 Task: Check the sale-to-list ratio of golf in the last 5 years.
Action: Mouse moved to (1076, 290)
Screenshot: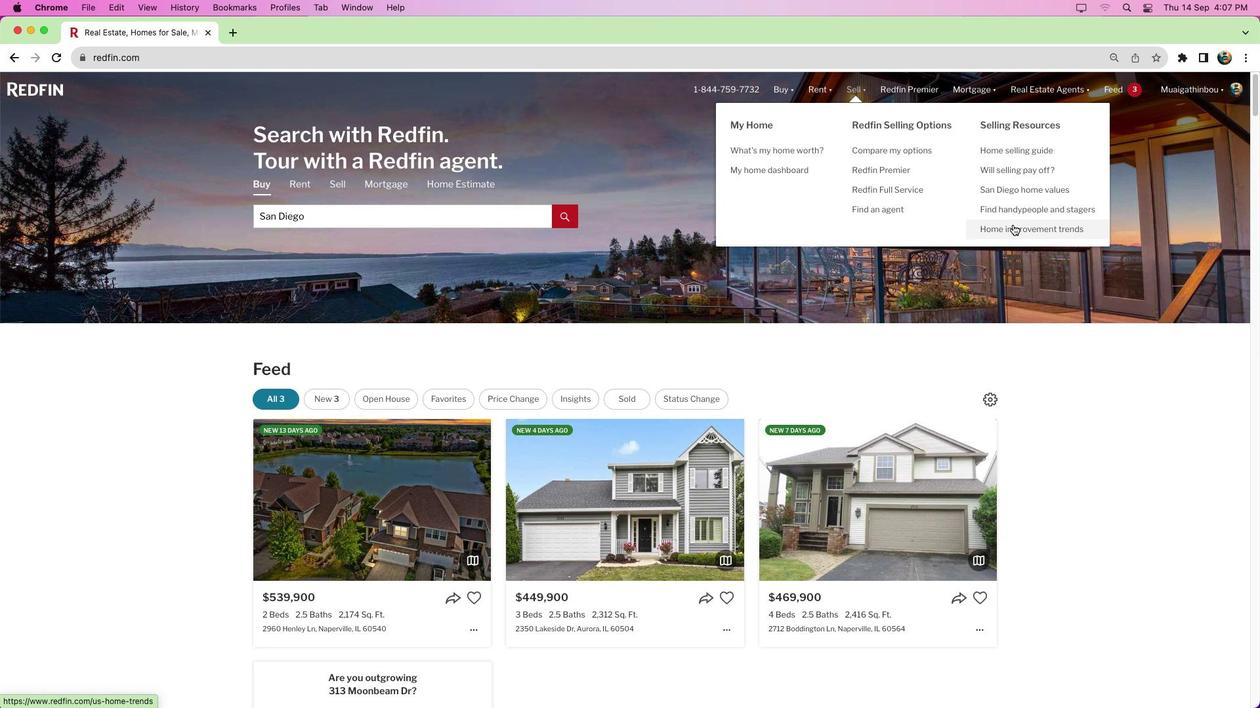 
Action: Mouse pressed left at (1076, 290)
Screenshot: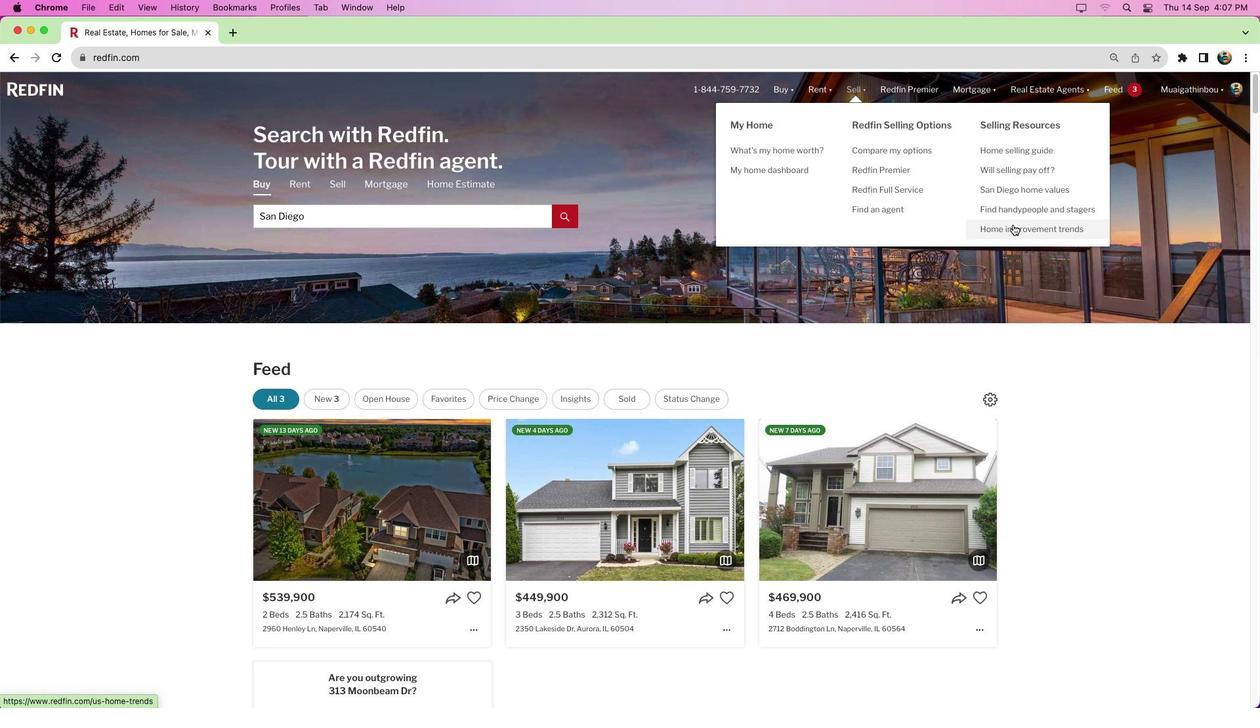 
Action: Mouse moved to (802, 348)
Screenshot: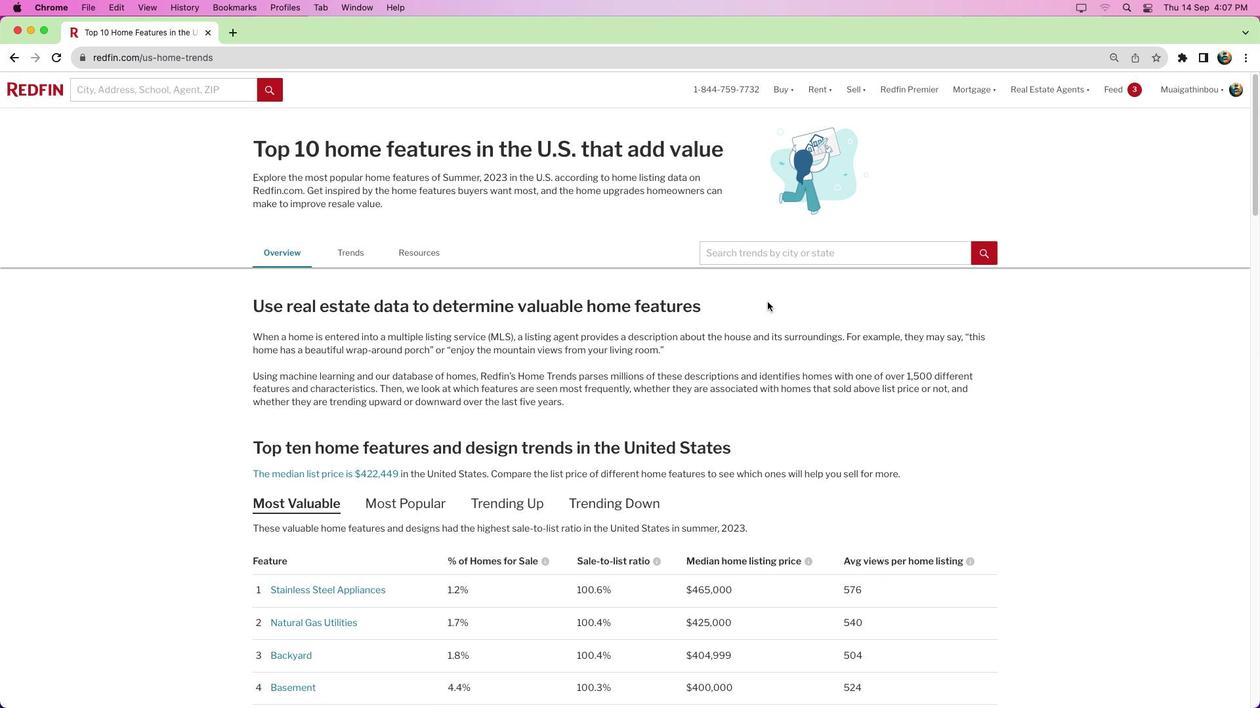 
Action: Mouse scrolled (802, 348) with delta (-53, 122)
Screenshot: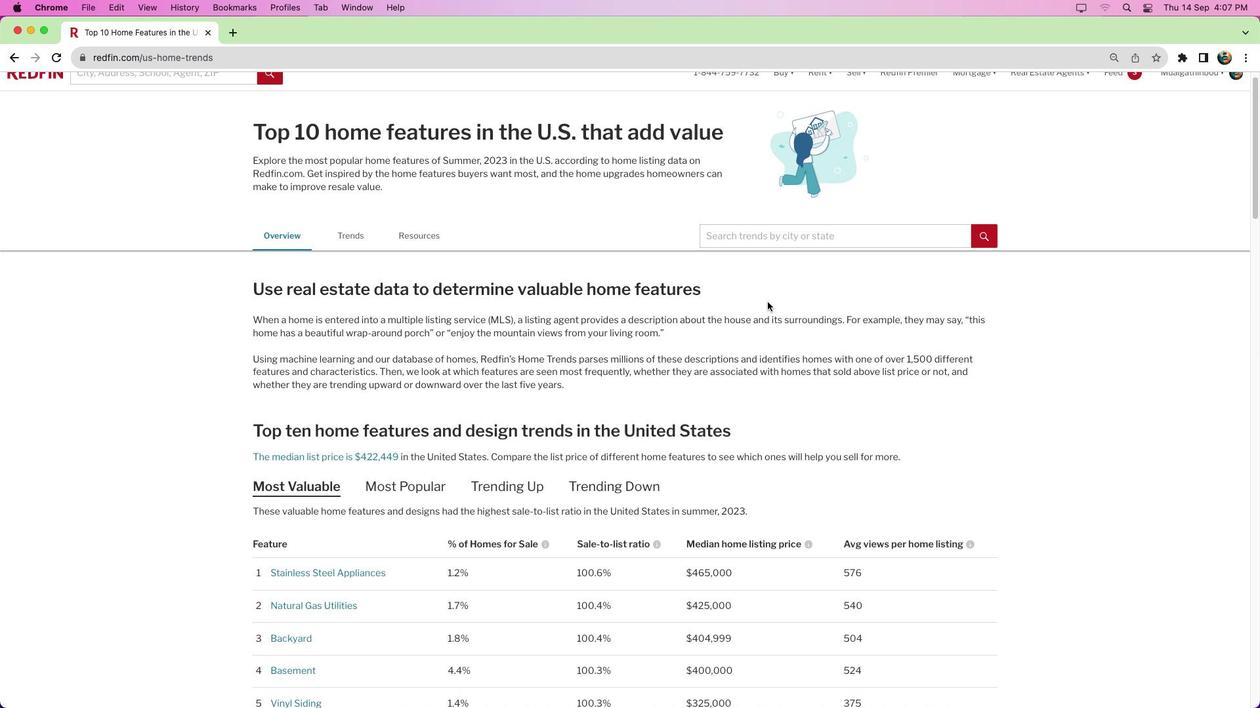 
Action: Mouse scrolled (802, 348) with delta (-53, 122)
Screenshot: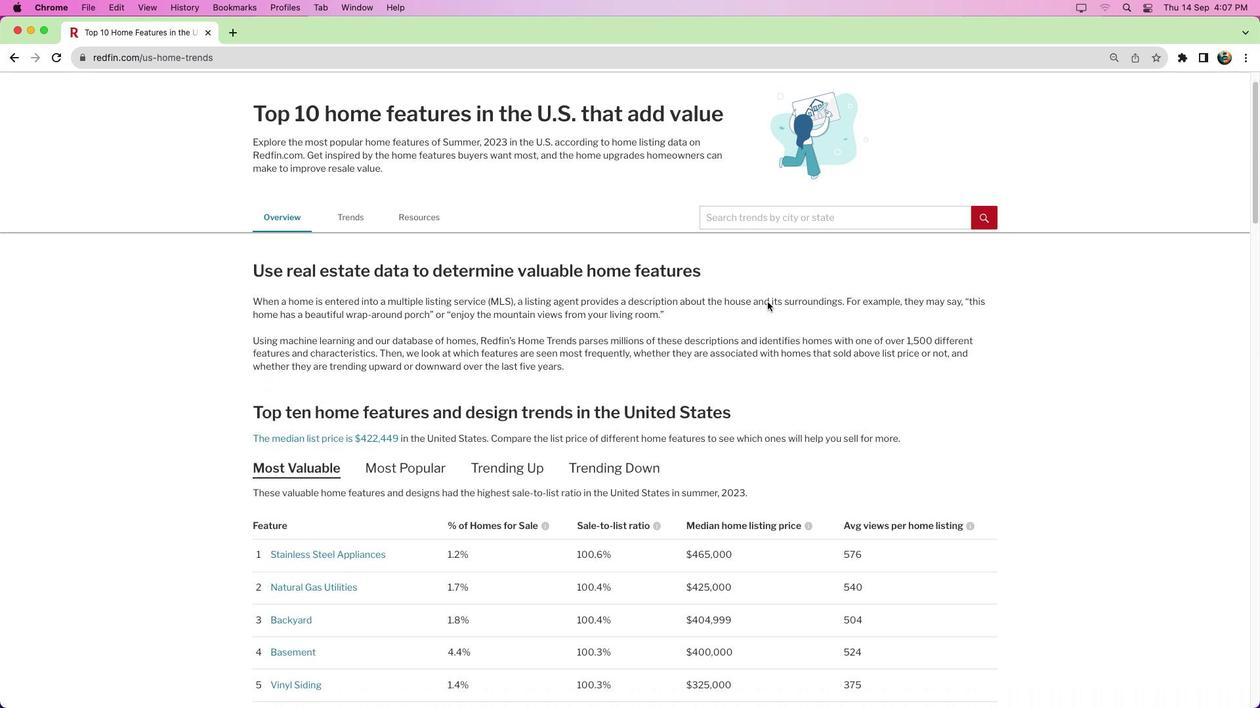 
Action: Mouse moved to (803, 347)
Screenshot: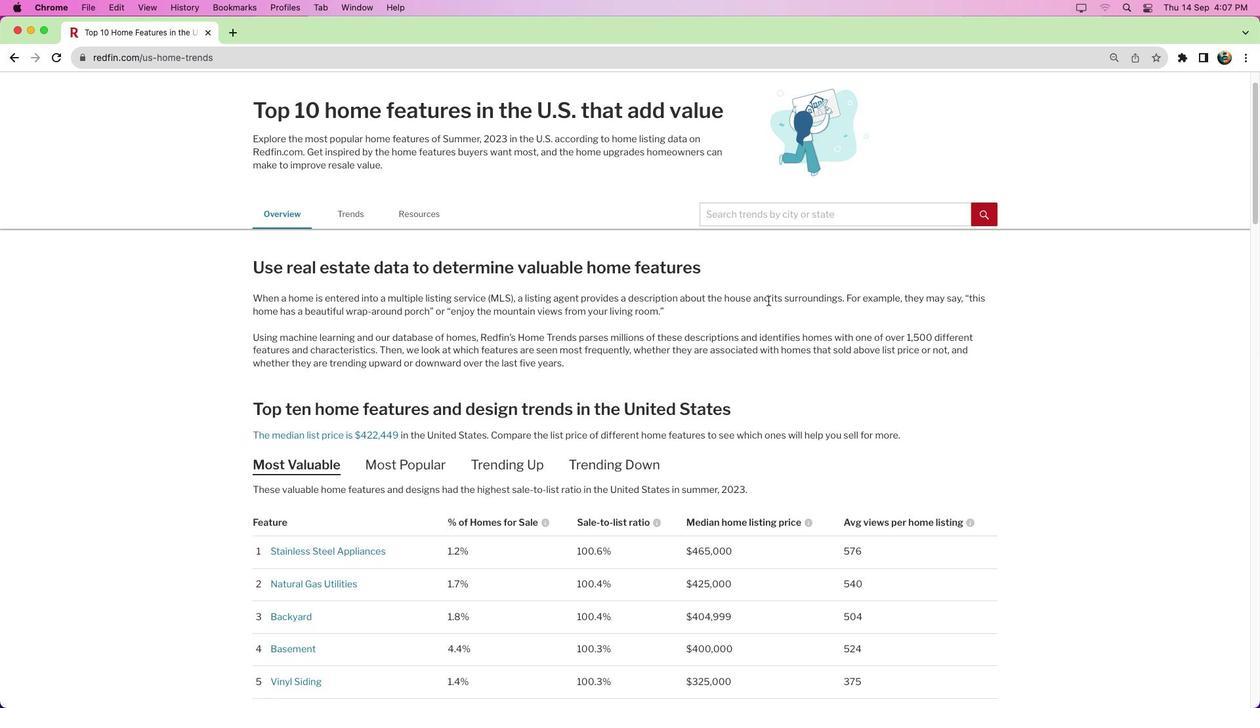 
Action: Mouse scrolled (803, 347) with delta (-53, 122)
Screenshot: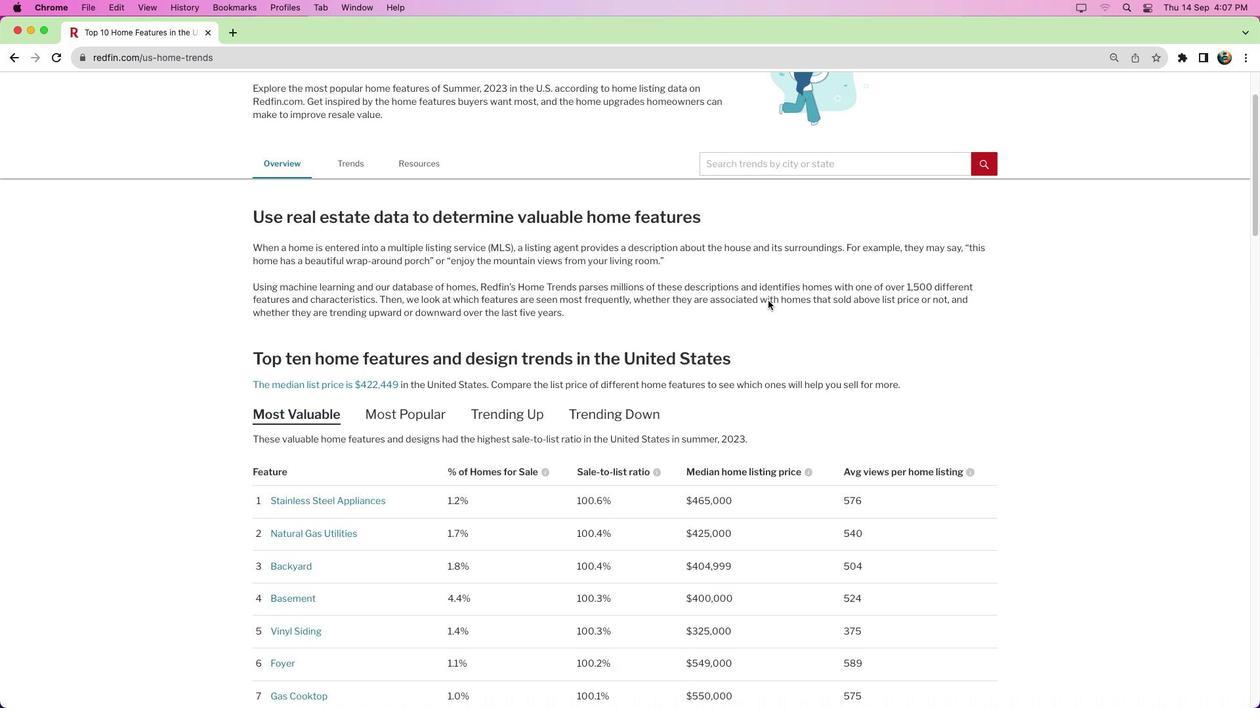 
Action: Mouse scrolled (803, 347) with delta (-53, 122)
Screenshot: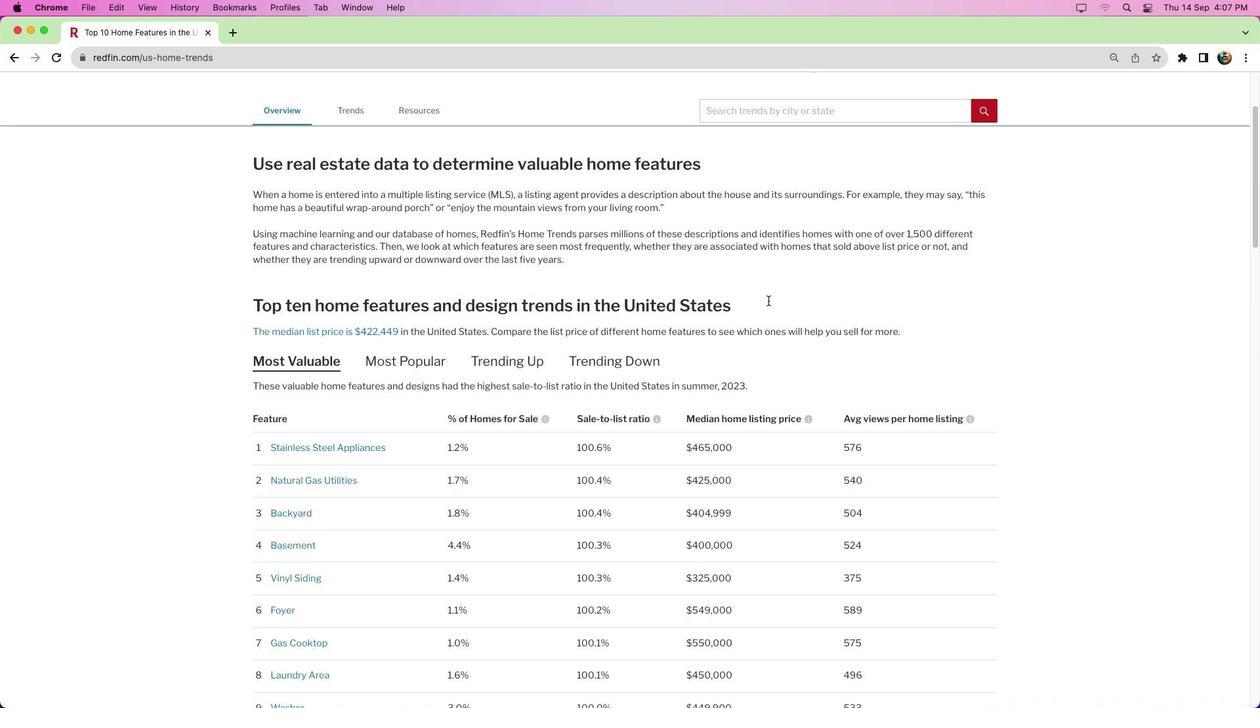 
Action: Mouse scrolled (803, 347) with delta (-53, 120)
Screenshot: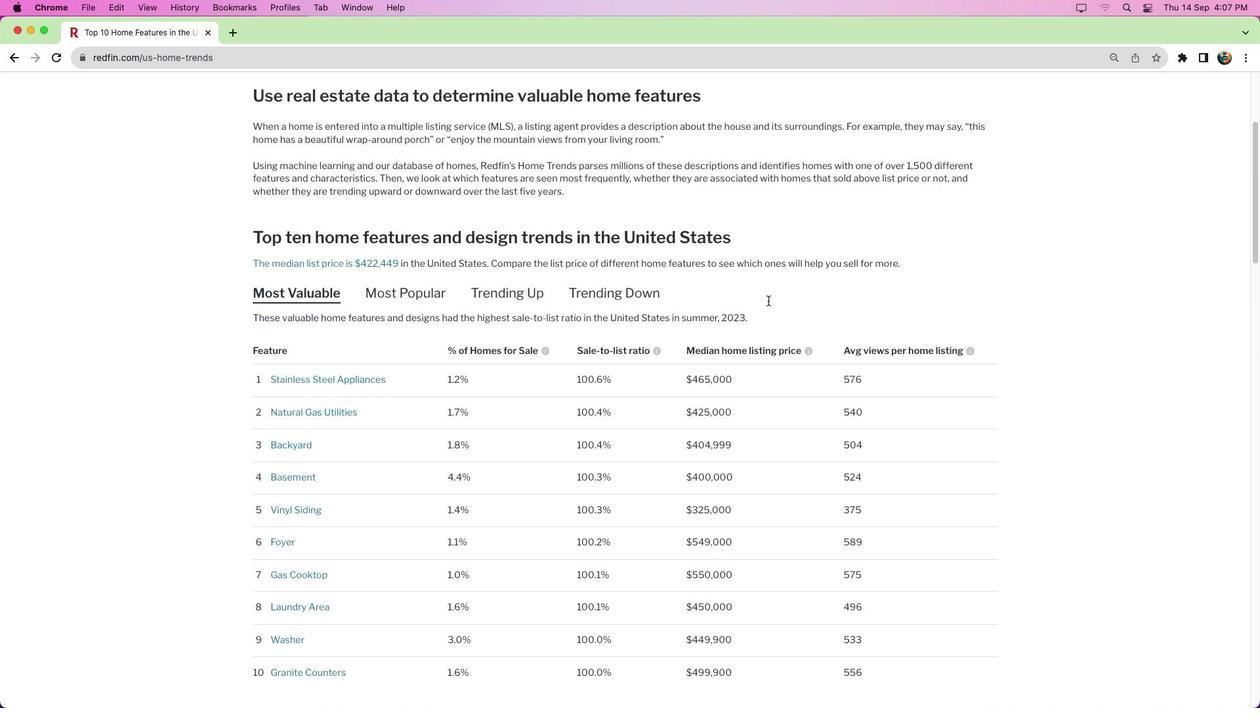 
Action: Mouse scrolled (803, 347) with delta (-53, 122)
Screenshot: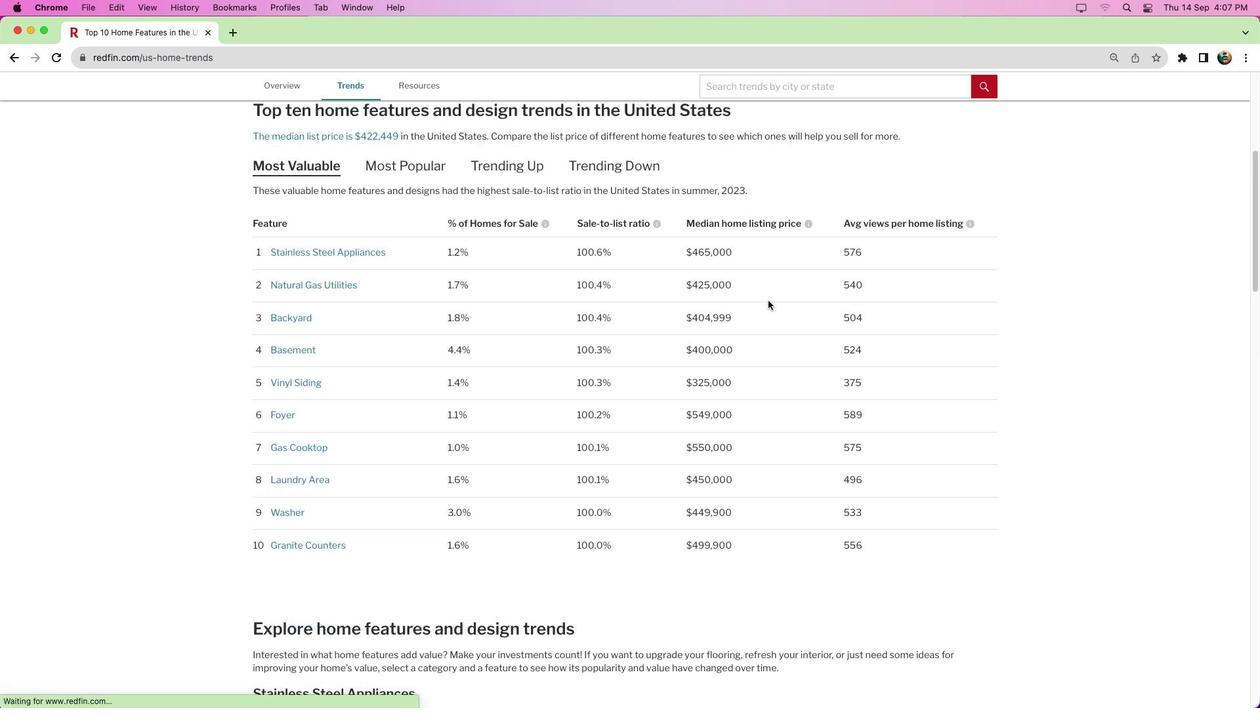 
Action: Mouse scrolled (803, 347) with delta (-53, 122)
Screenshot: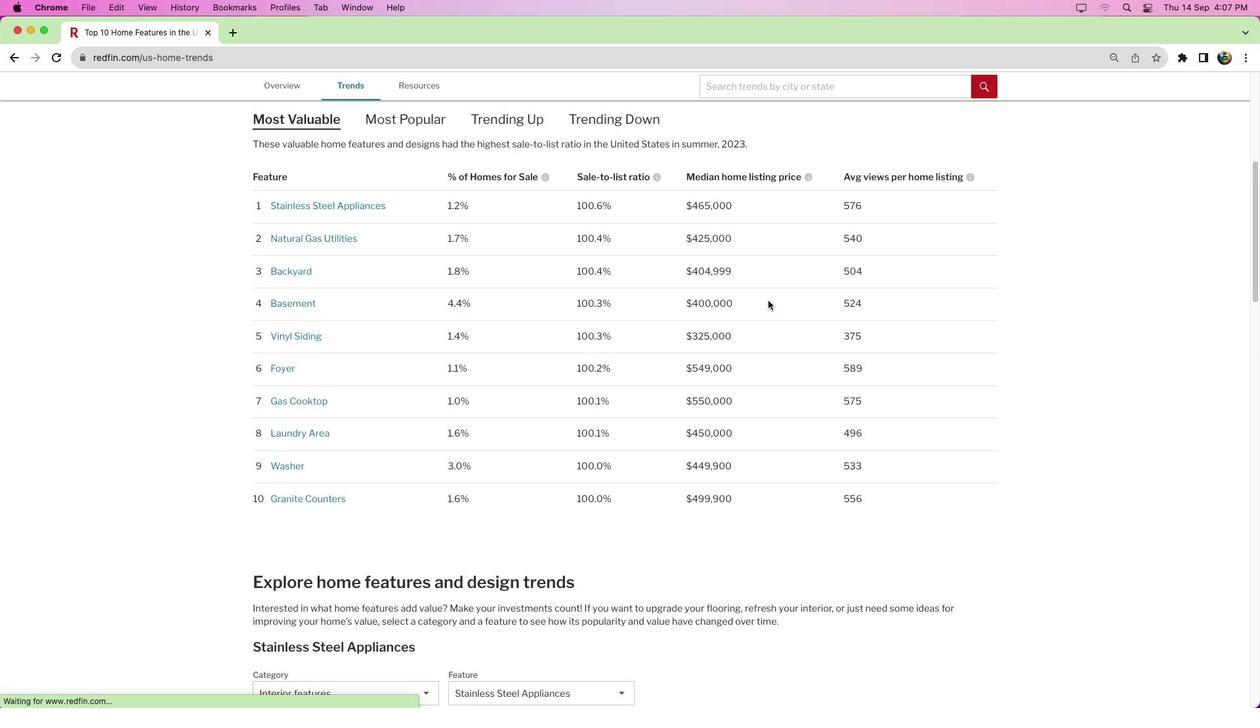 
Action: Mouse scrolled (803, 347) with delta (-53, 118)
Screenshot: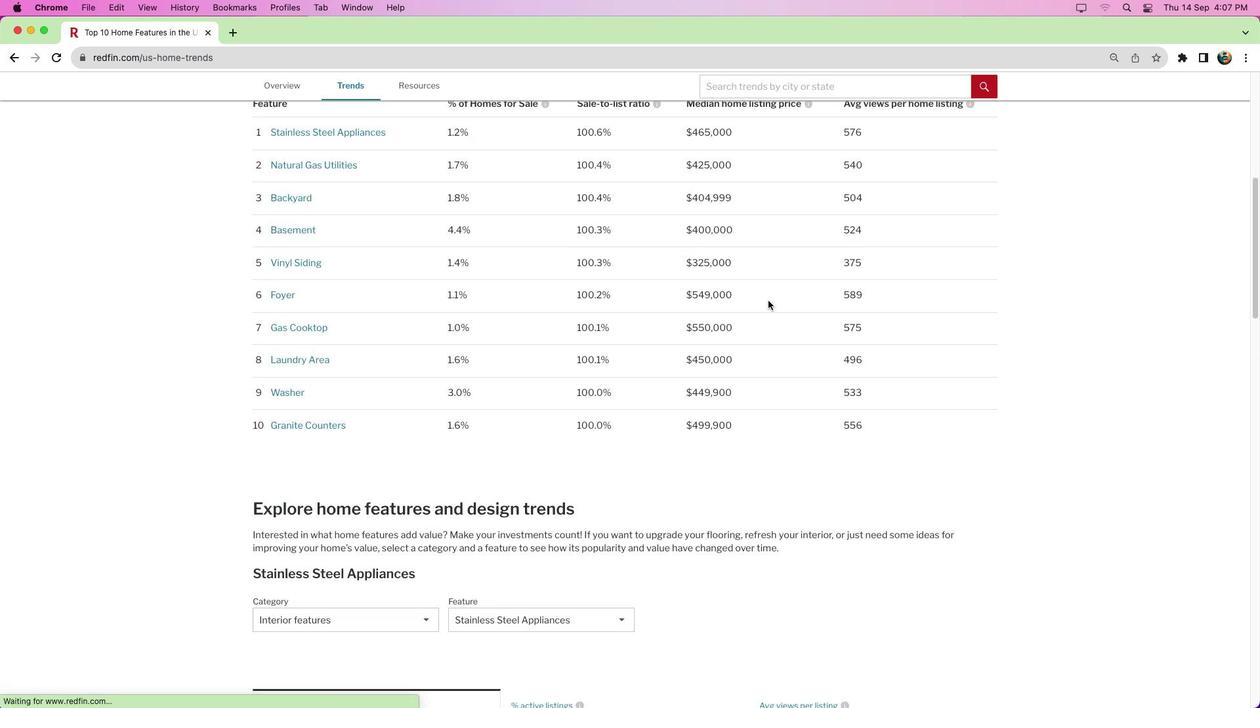 
Action: Mouse moved to (802, 347)
Screenshot: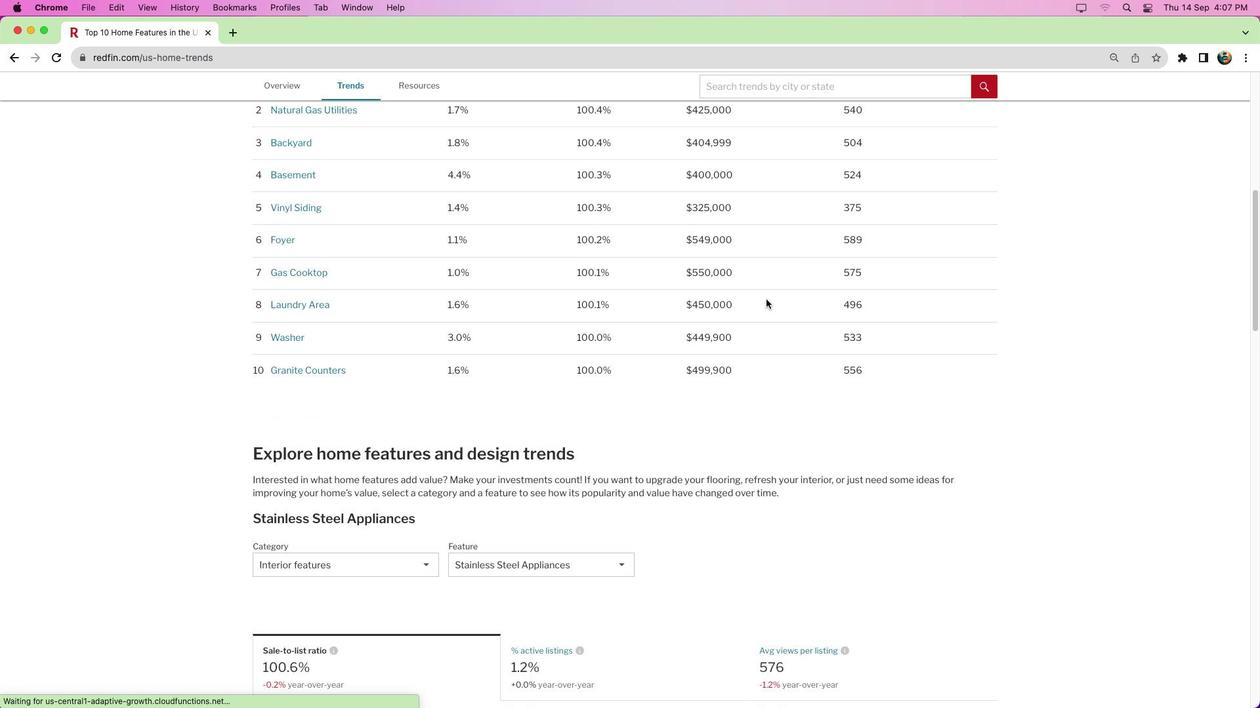 
Action: Mouse scrolled (802, 347) with delta (-53, 122)
Screenshot: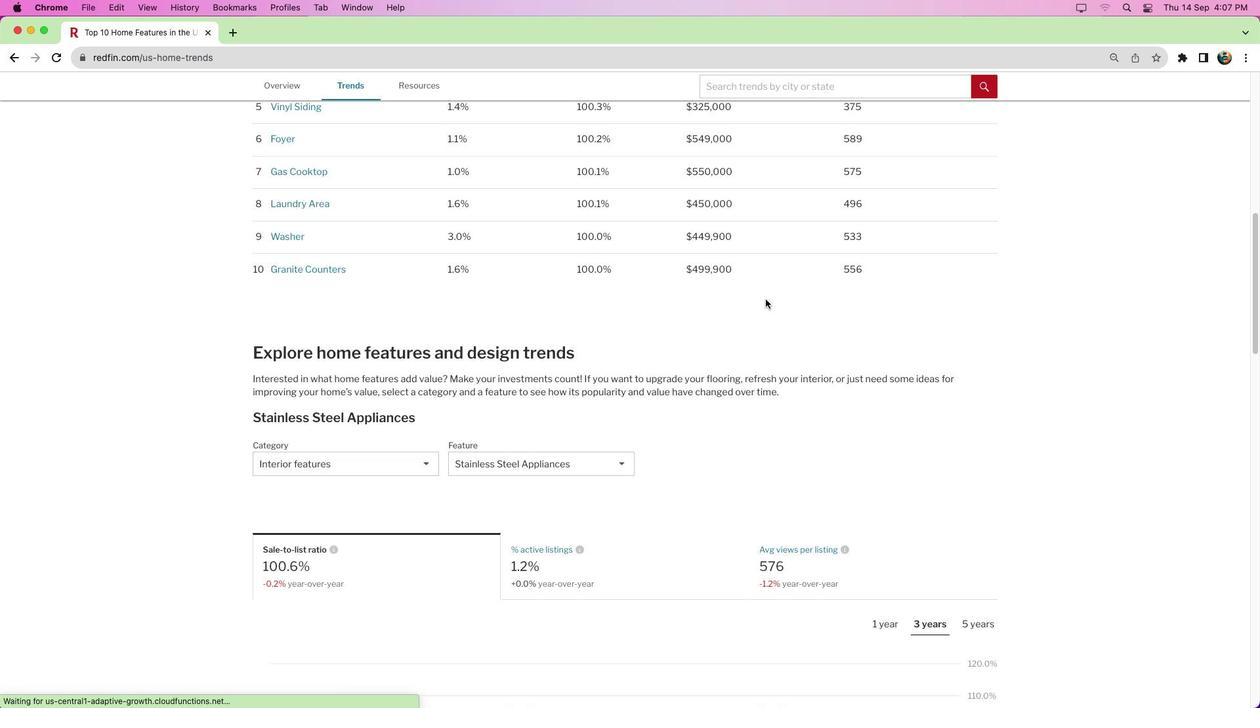 
Action: Mouse scrolled (802, 347) with delta (-53, 122)
Screenshot: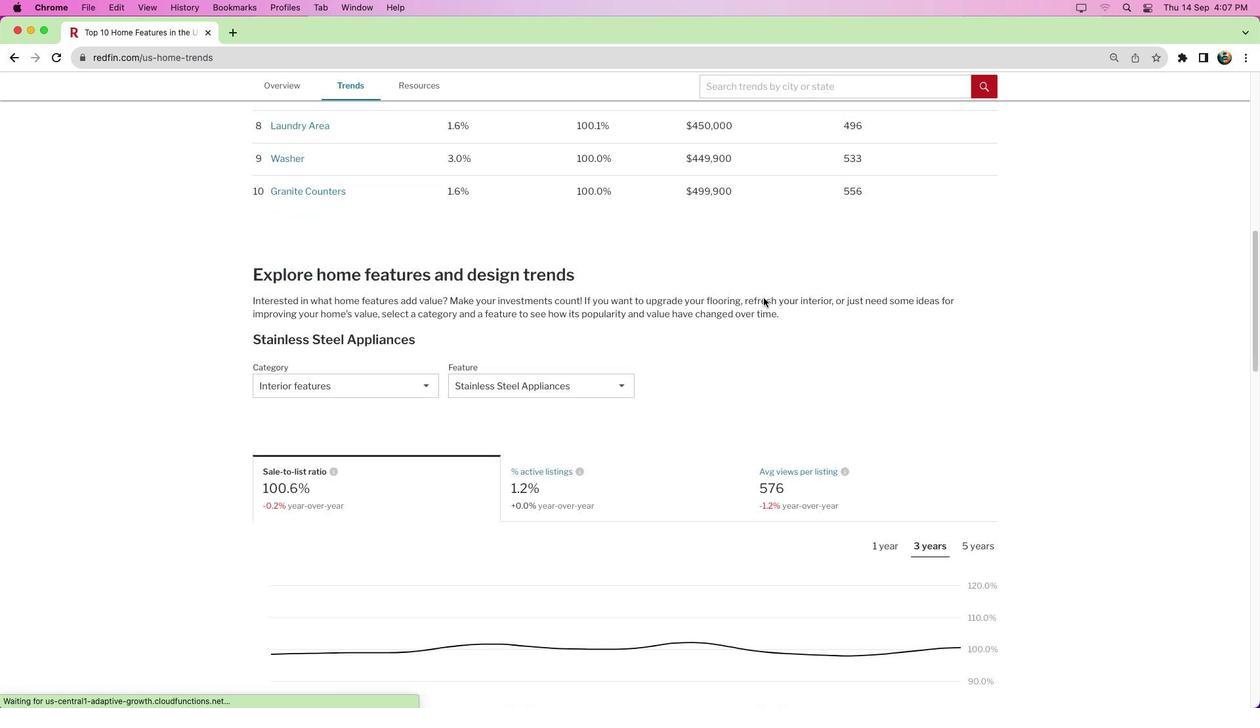 
Action: Mouse moved to (802, 347)
Screenshot: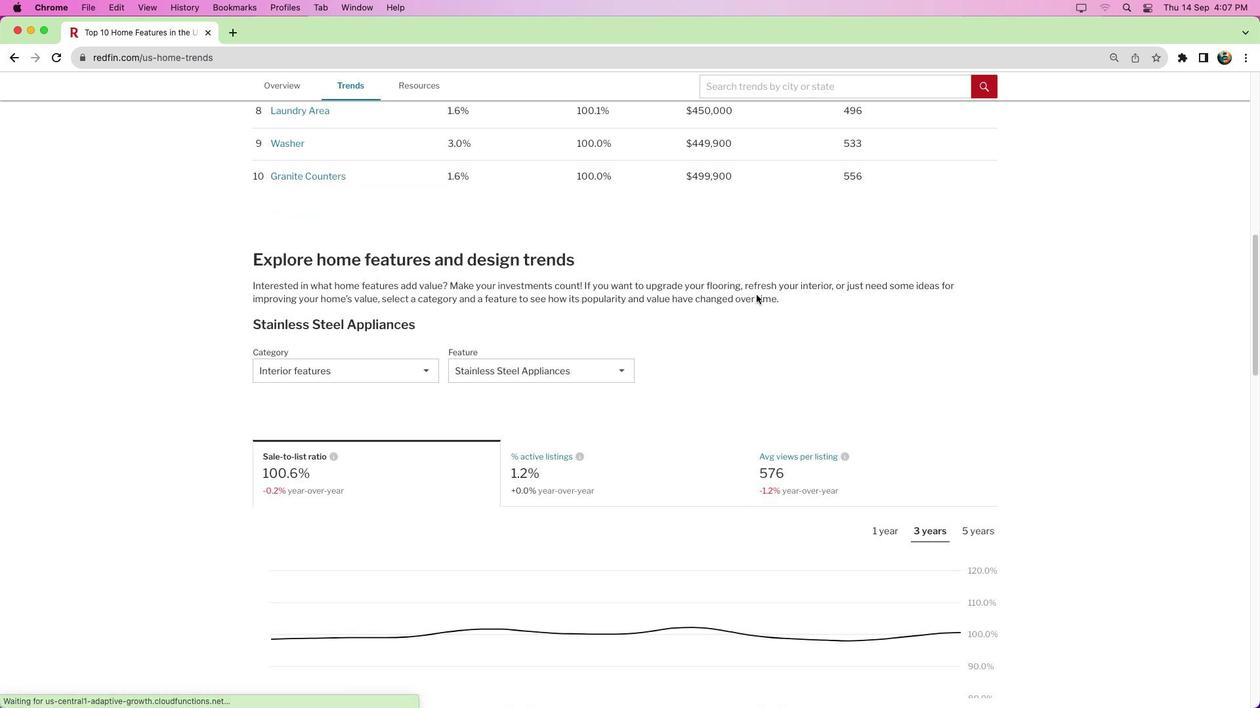 
Action: Mouse scrolled (802, 347) with delta (-53, 118)
Screenshot: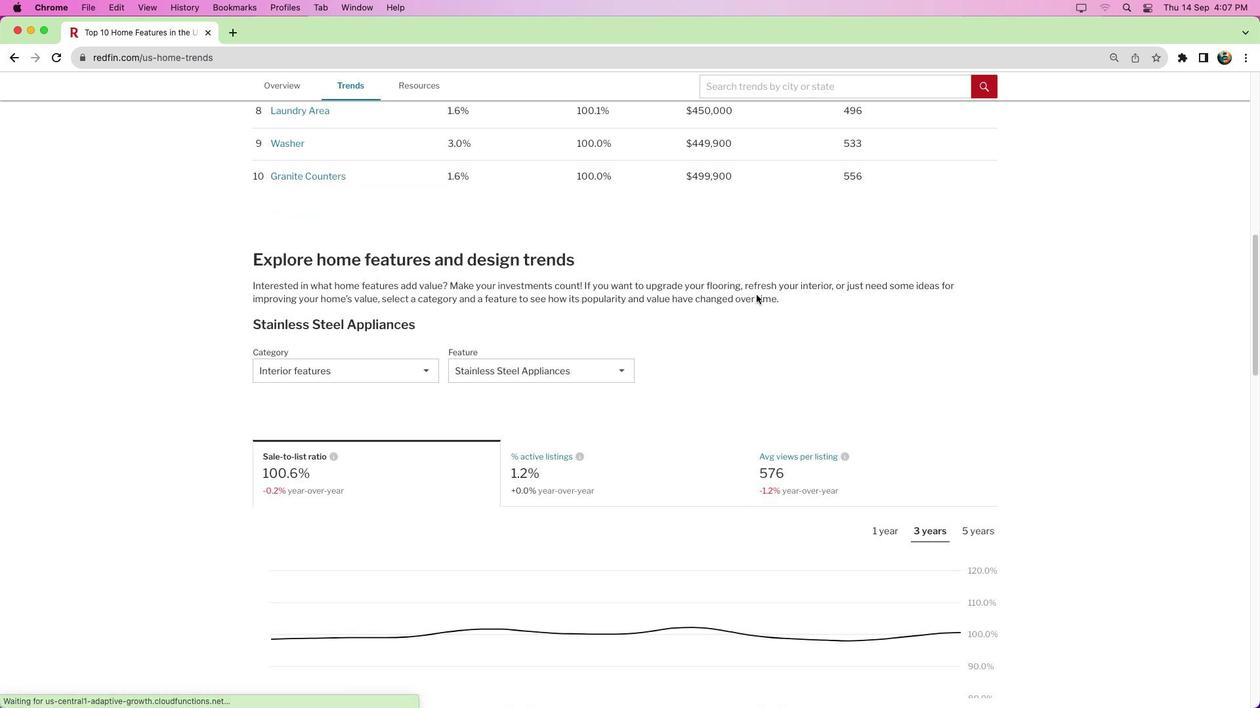 
Action: Mouse moved to (392, 398)
Screenshot: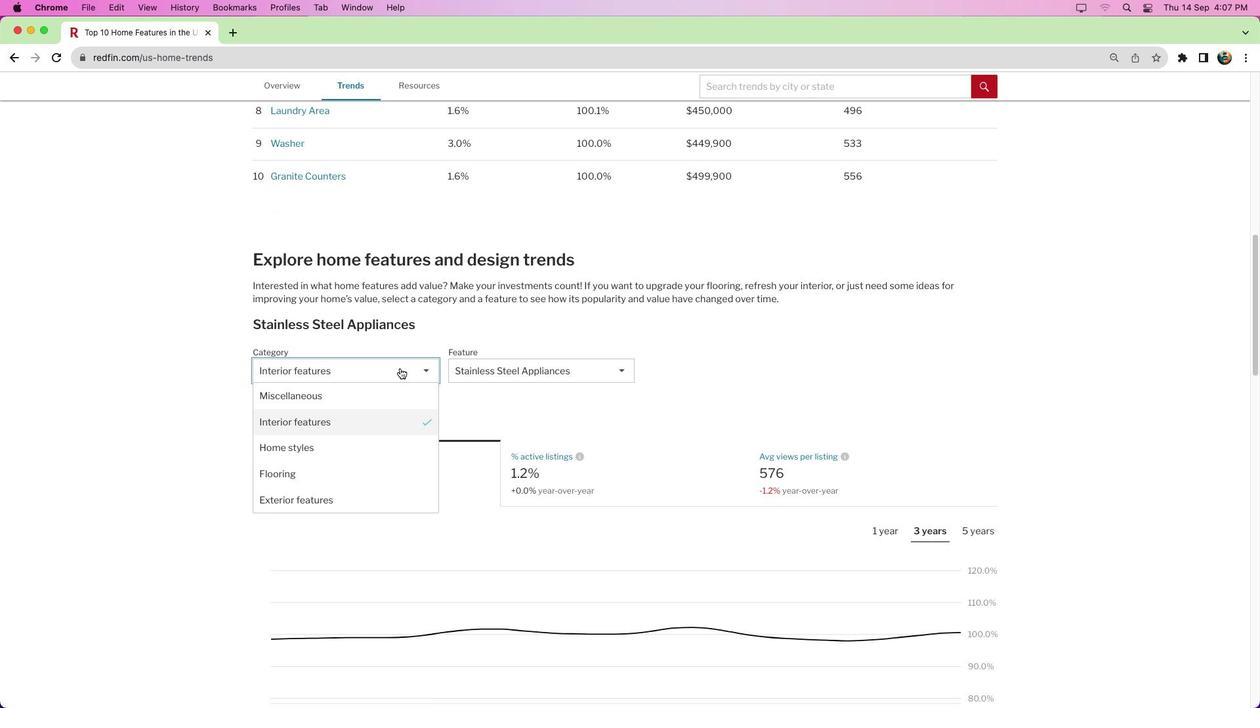 
Action: Mouse pressed left at (392, 398)
Screenshot: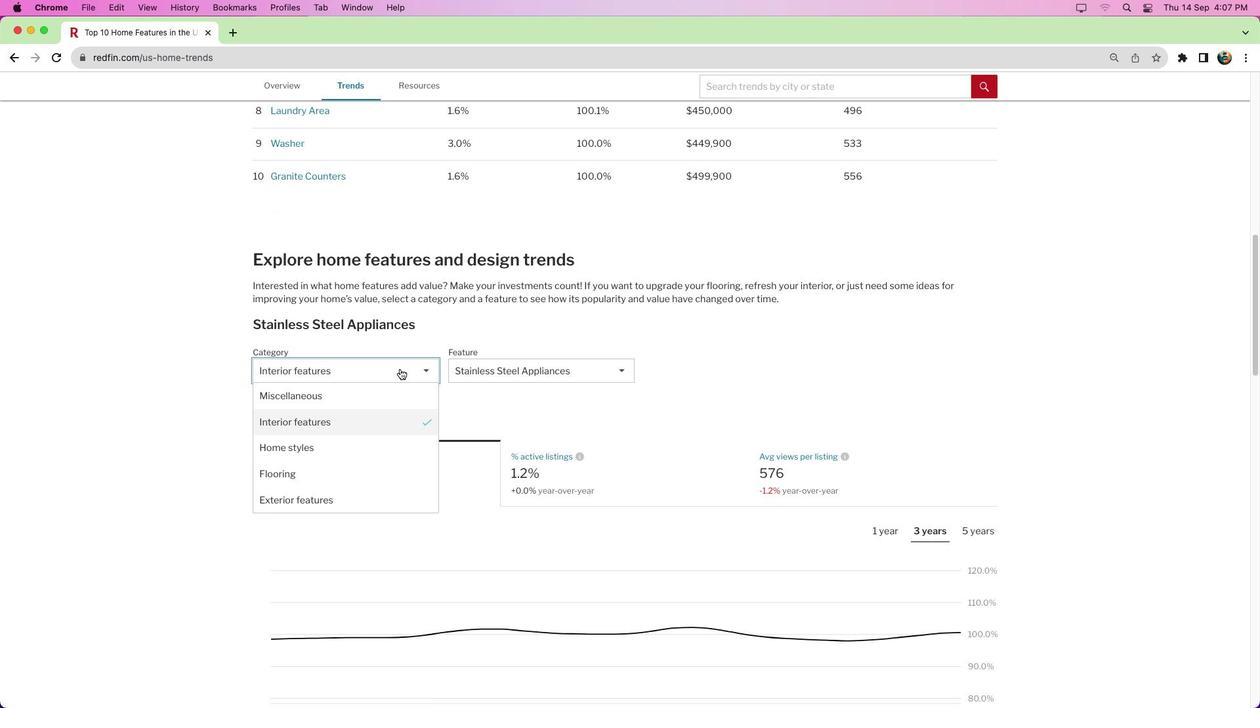 
Action: Mouse moved to (378, 426)
Screenshot: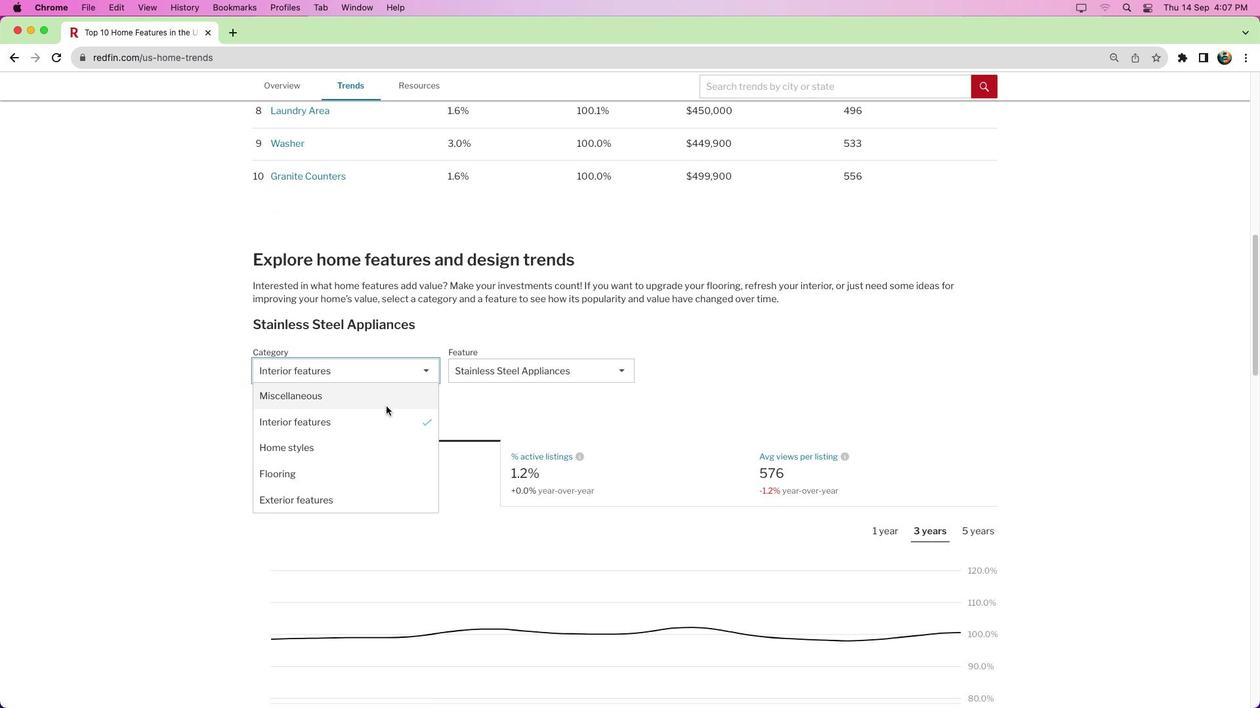 
Action: Mouse pressed left at (378, 426)
Screenshot: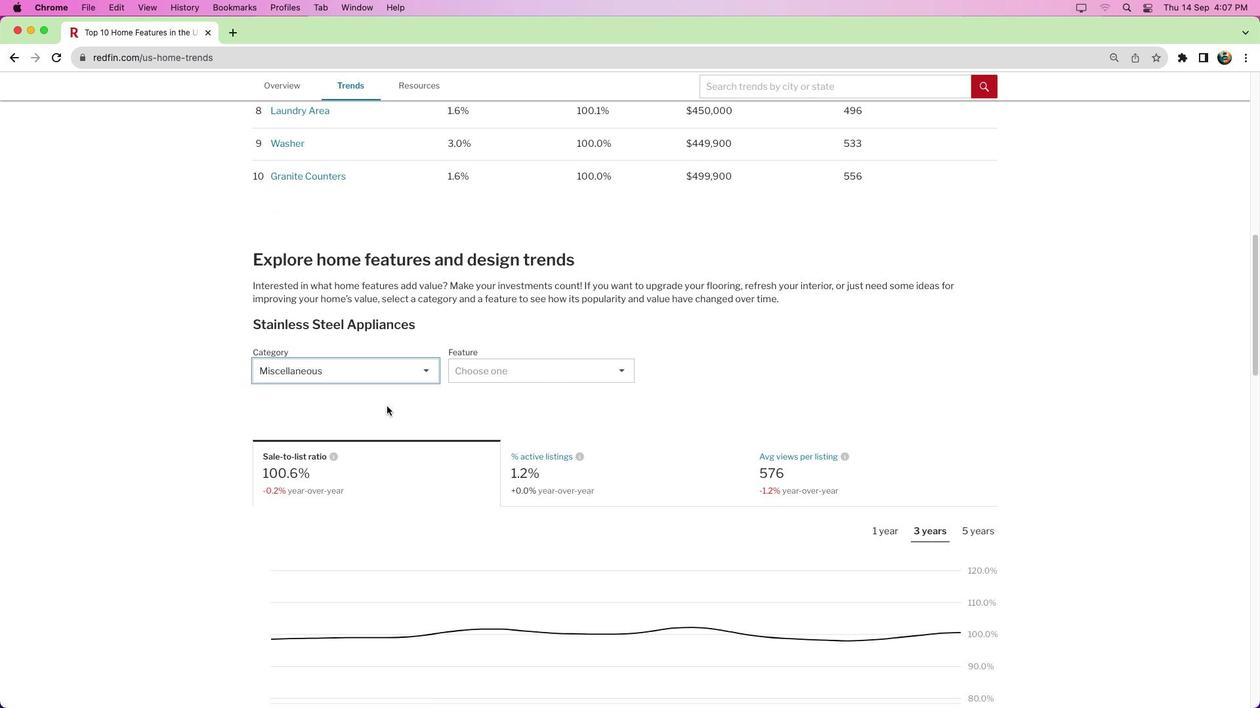 
Action: Mouse moved to (561, 401)
Screenshot: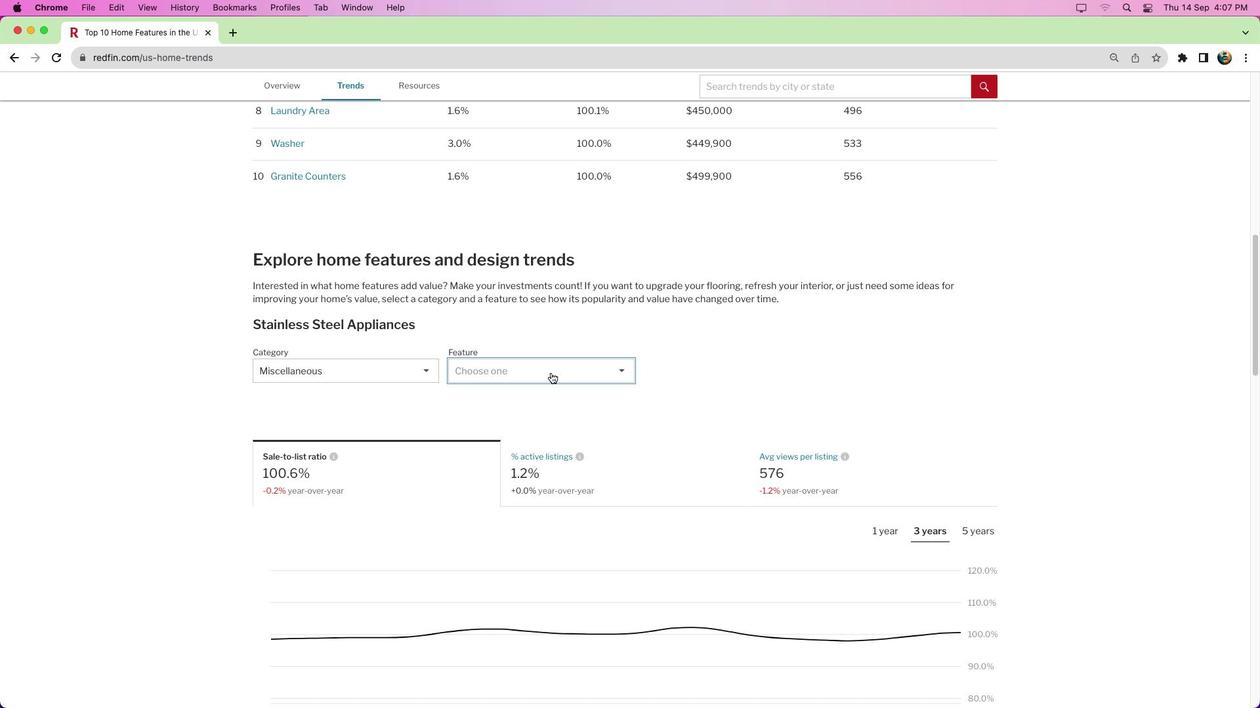 
Action: Mouse pressed left at (561, 401)
Screenshot: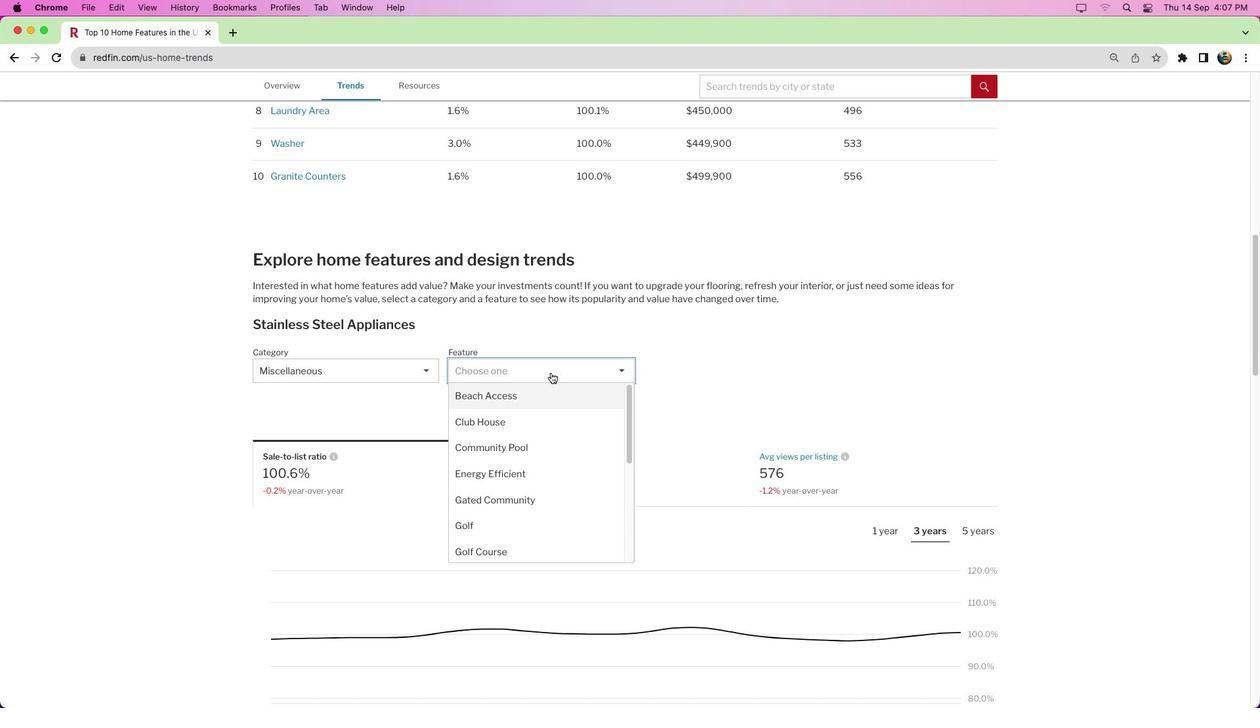 
Action: Mouse moved to (523, 513)
Screenshot: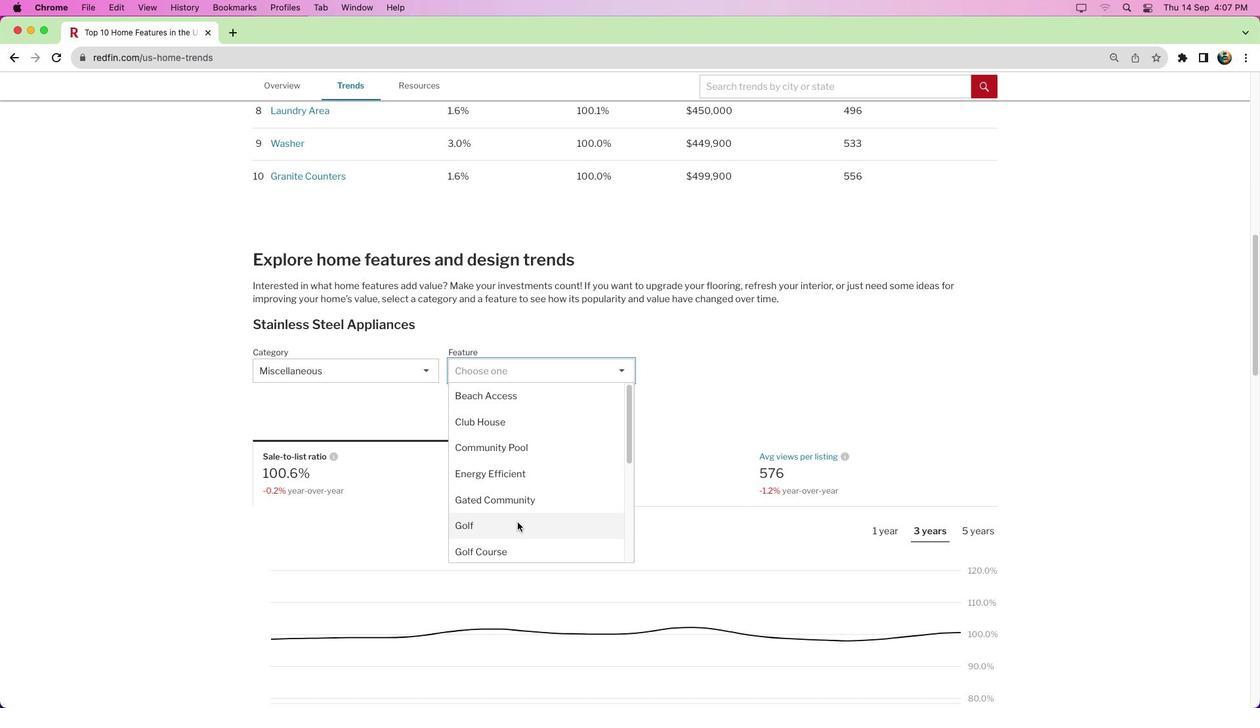 
Action: Mouse pressed left at (523, 513)
Screenshot: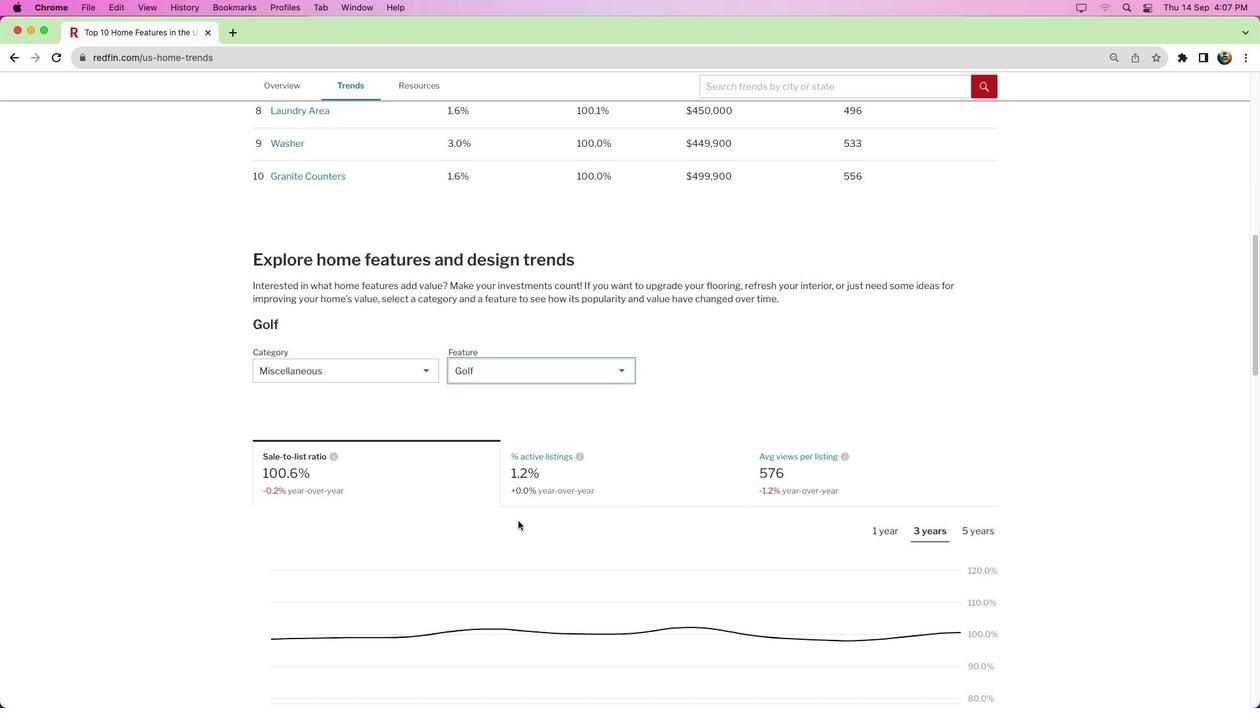 
Action: Mouse moved to (599, 469)
Screenshot: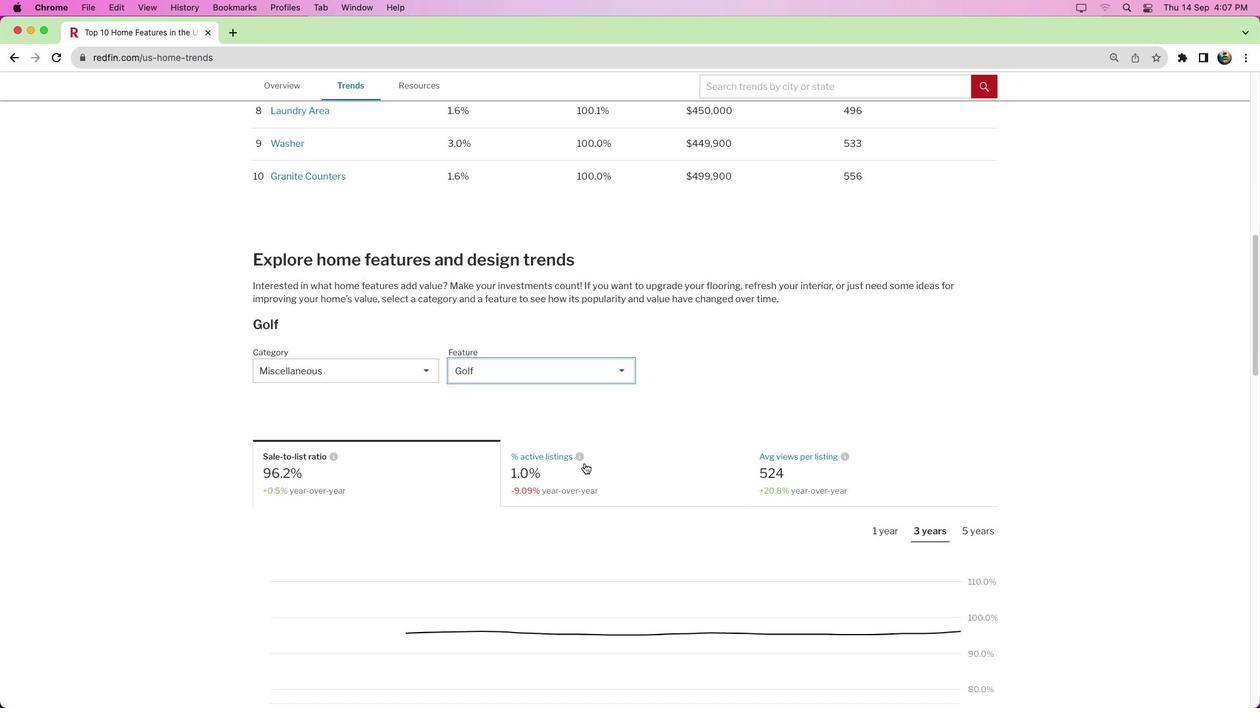 
Action: Mouse pressed left at (599, 469)
Screenshot: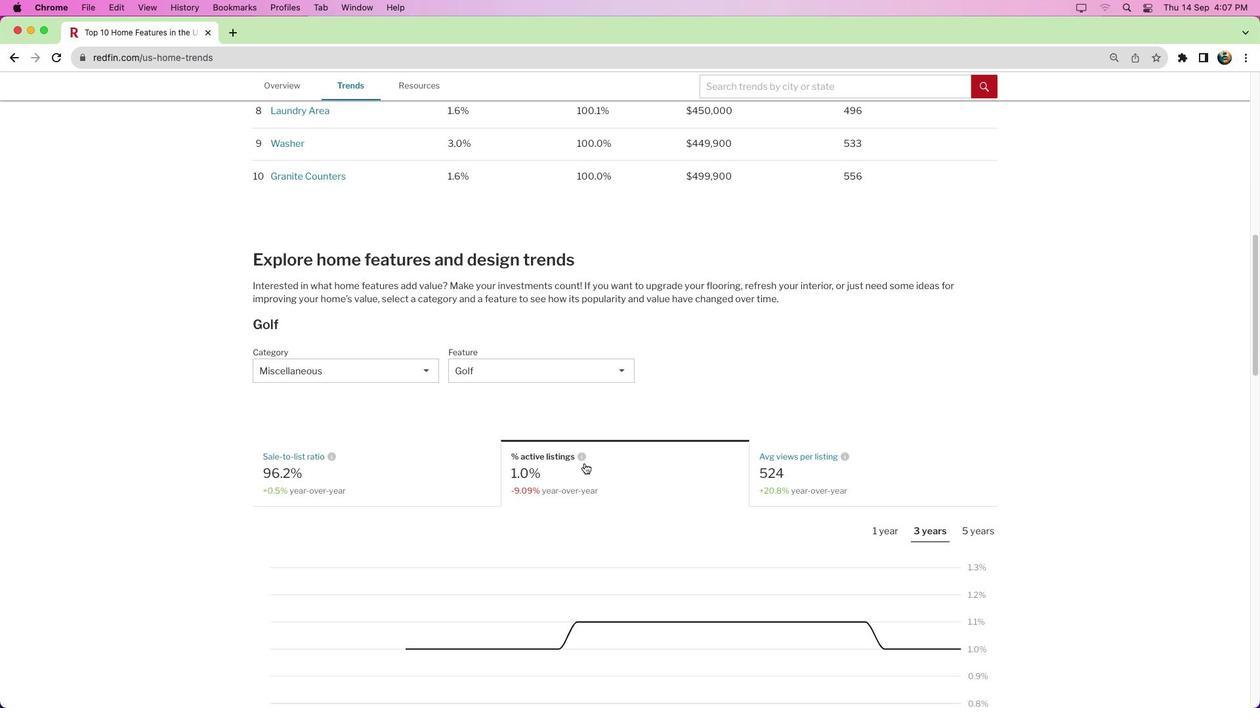 
Action: Mouse moved to (680, 447)
Screenshot: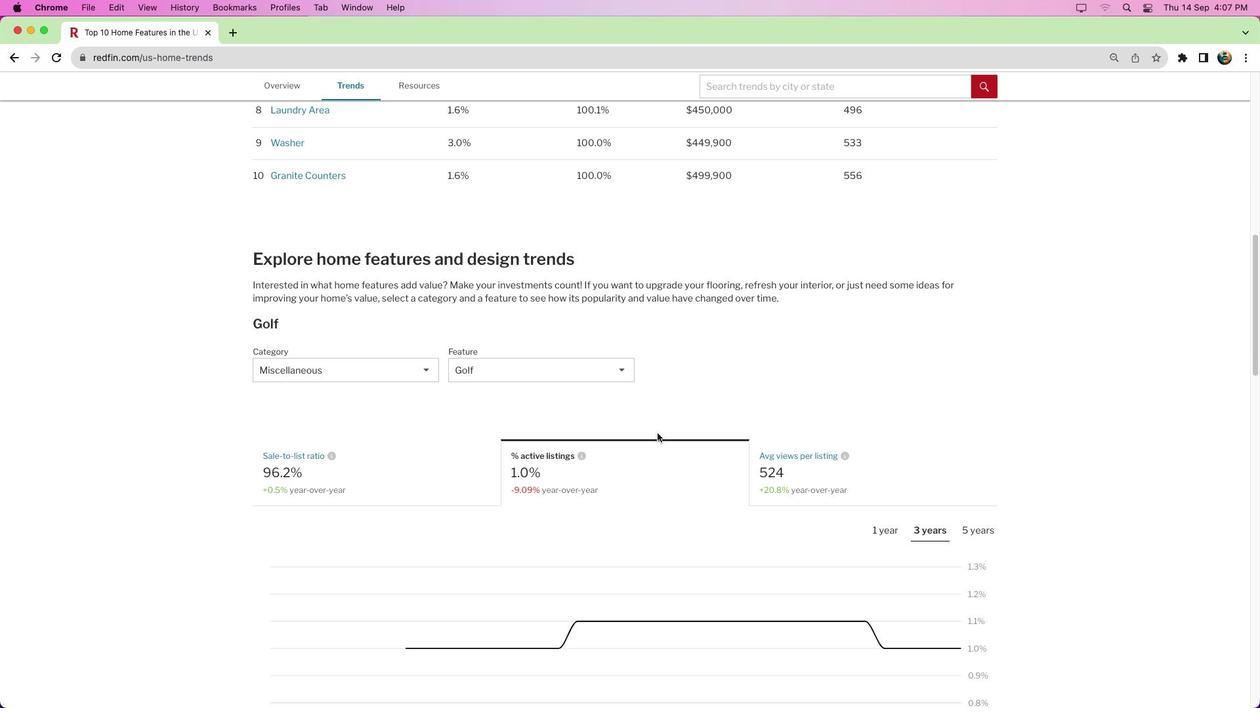 
Action: Mouse scrolled (680, 447) with delta (-53, 122)
Screenshot: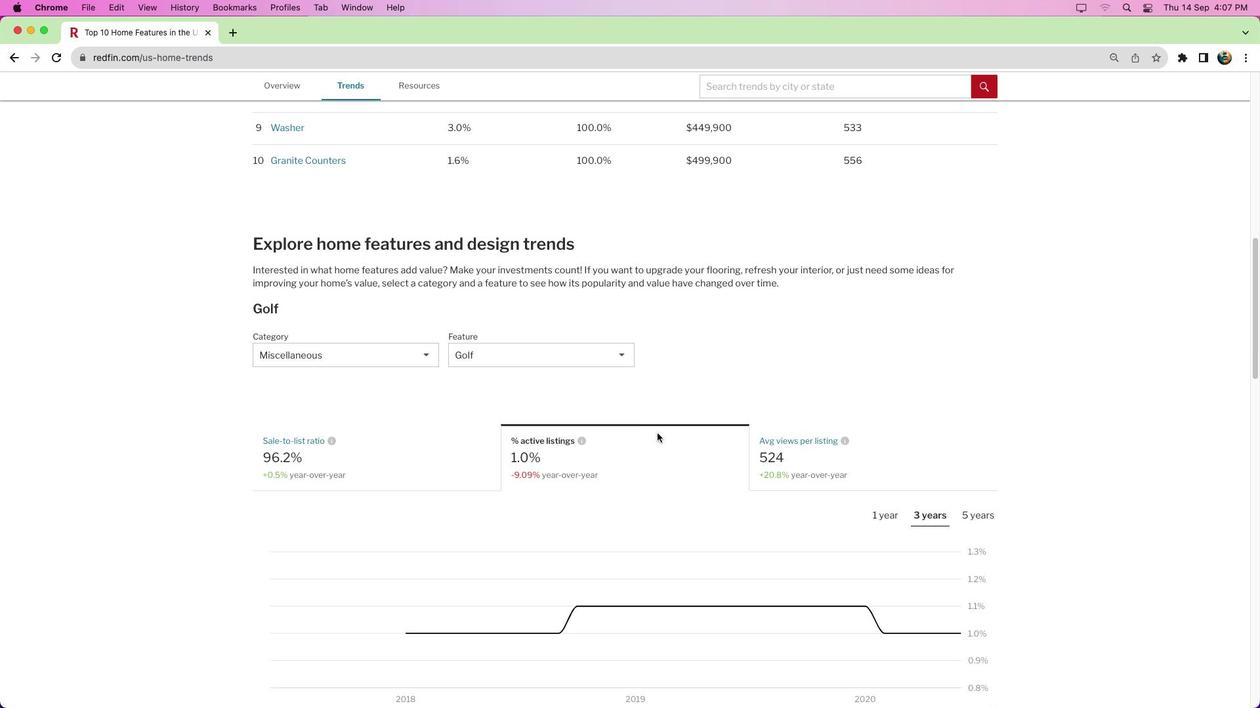 
Action: Mouse scrolled (680, 447) with delta (-53, 122)
Screenshot: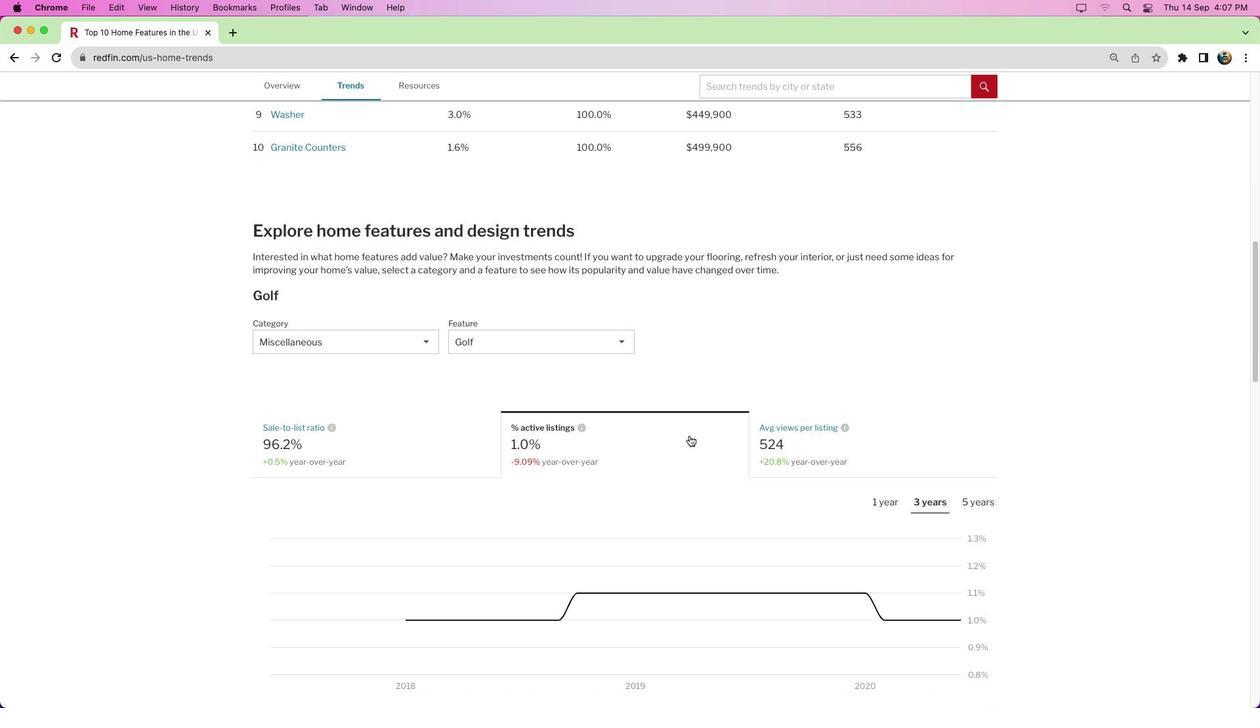 
Action: Mouse moved to (1025, 498)
Screenshot: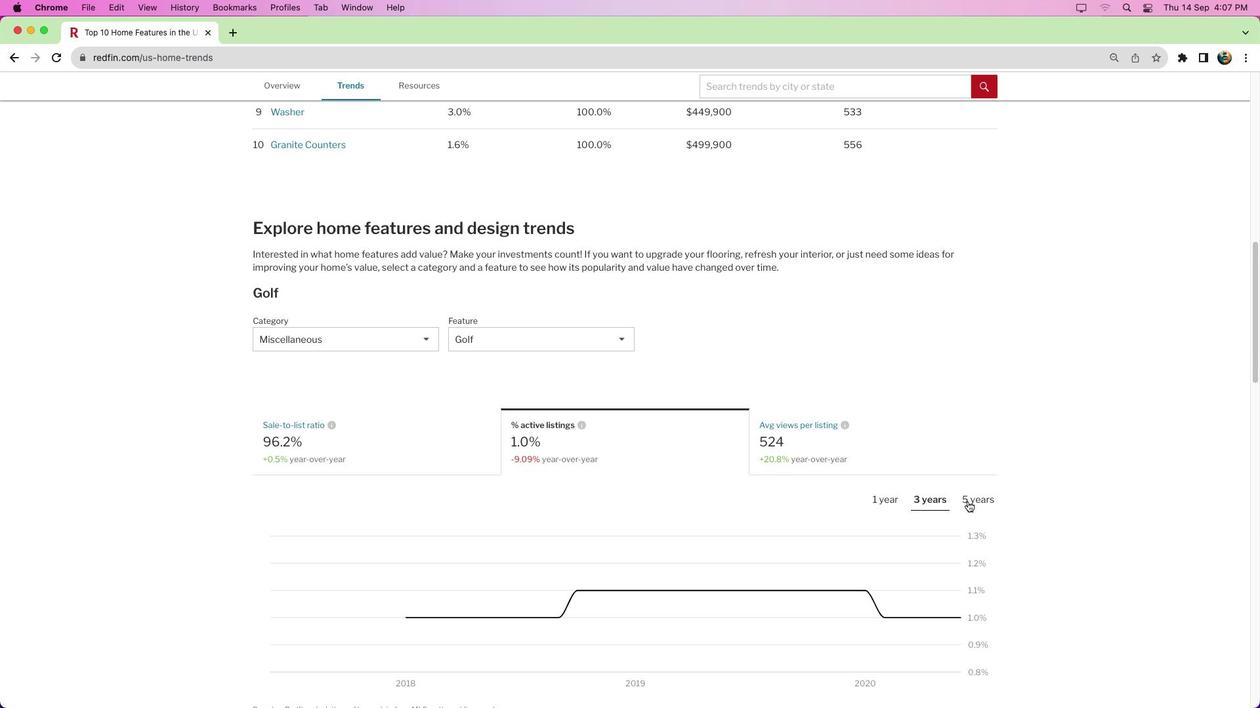 
Action: Mouse pressed left at (1025, 498)
Screenshot: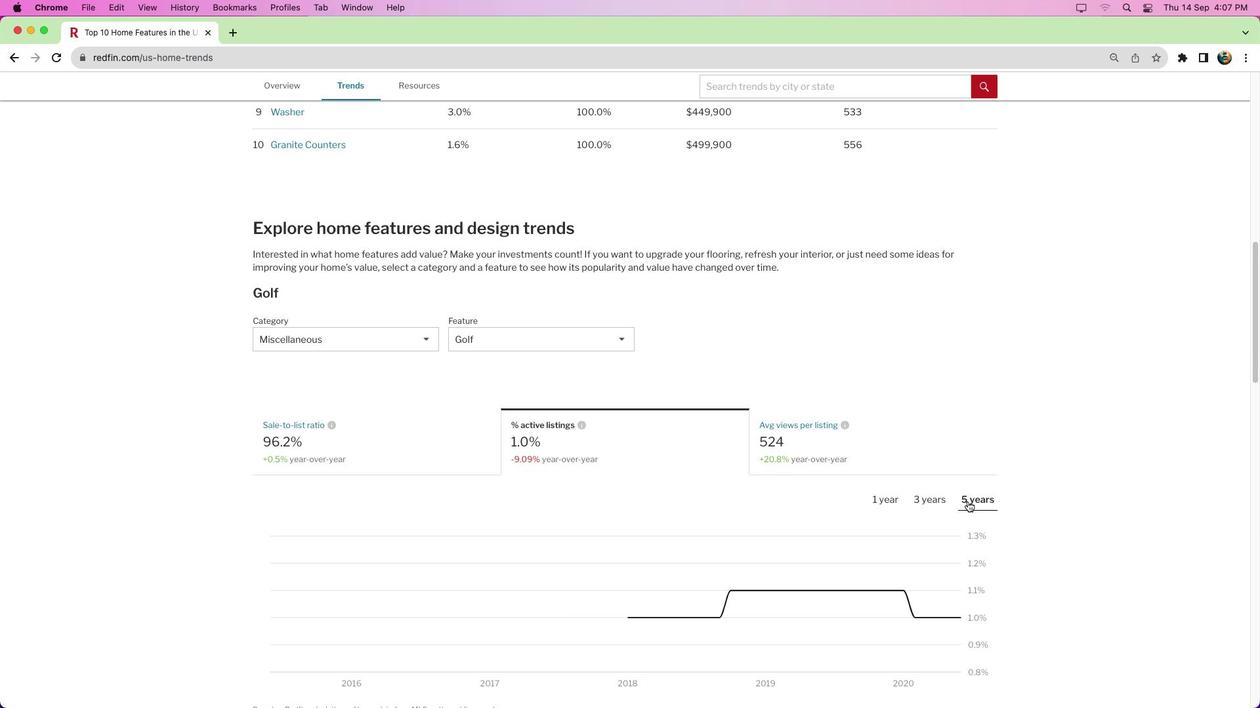 
Action: Mouse moved to (890, 492)
Screenshot: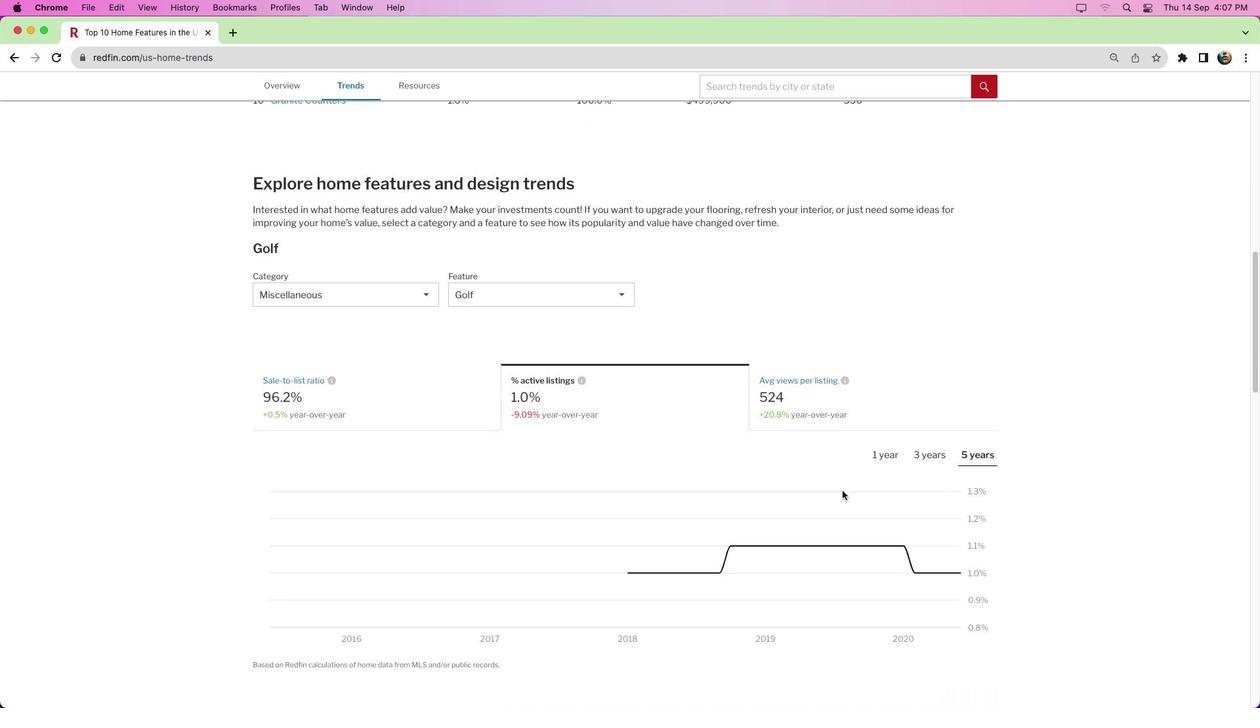 
Action: Mouse scrolled (890, 492) with delta (-53, 122)
Screenshot: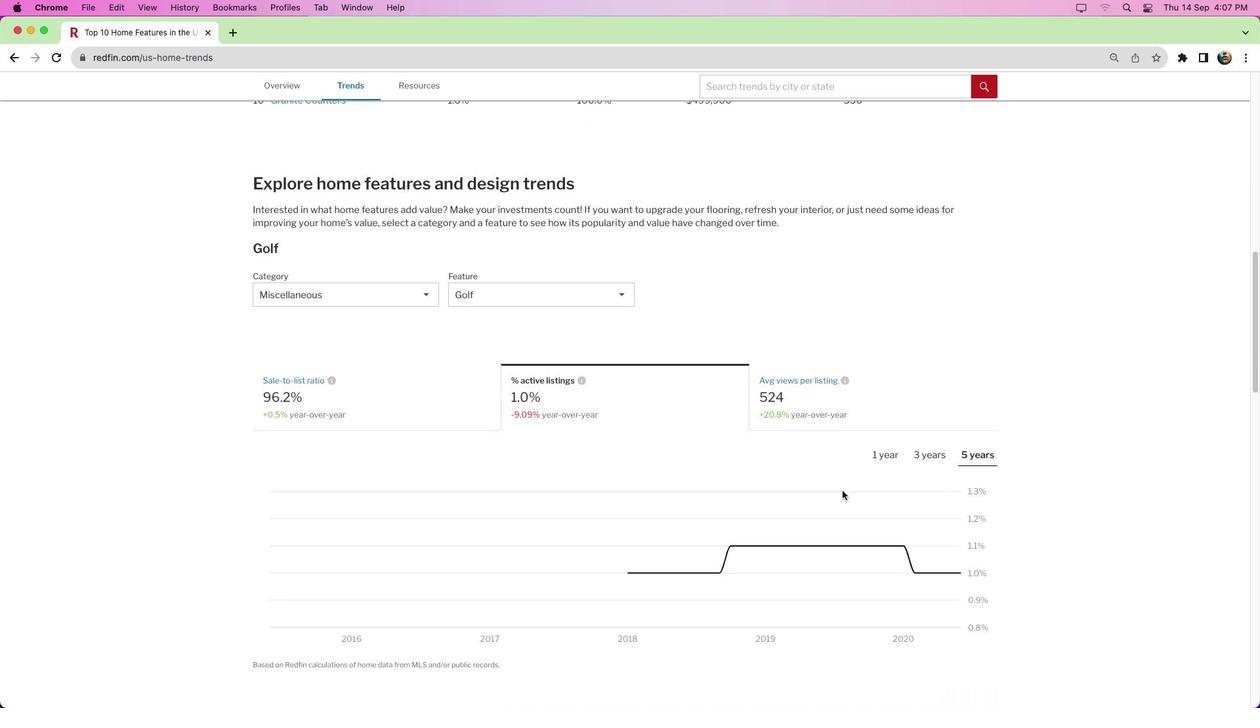 
Action: Mouse moved to (886, 490)
Screenshot: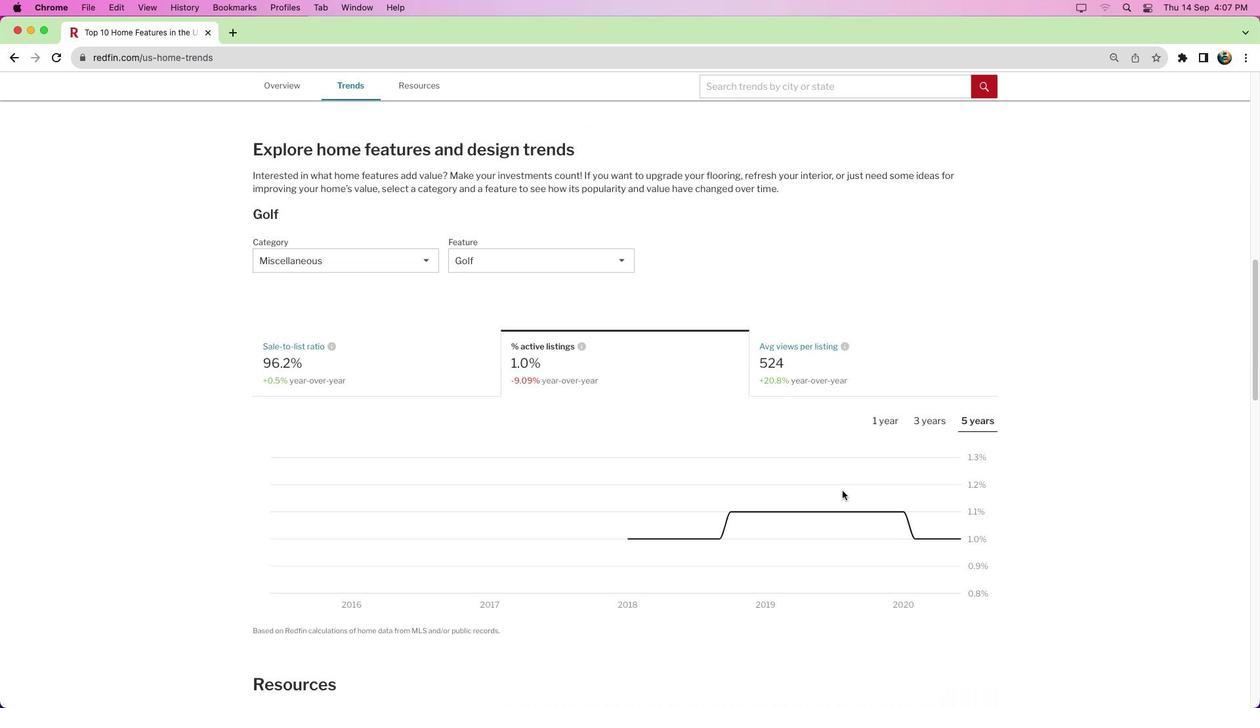 
Action: Mouse scrolled (886, 490) with delta (-53, 122)
Screenshot: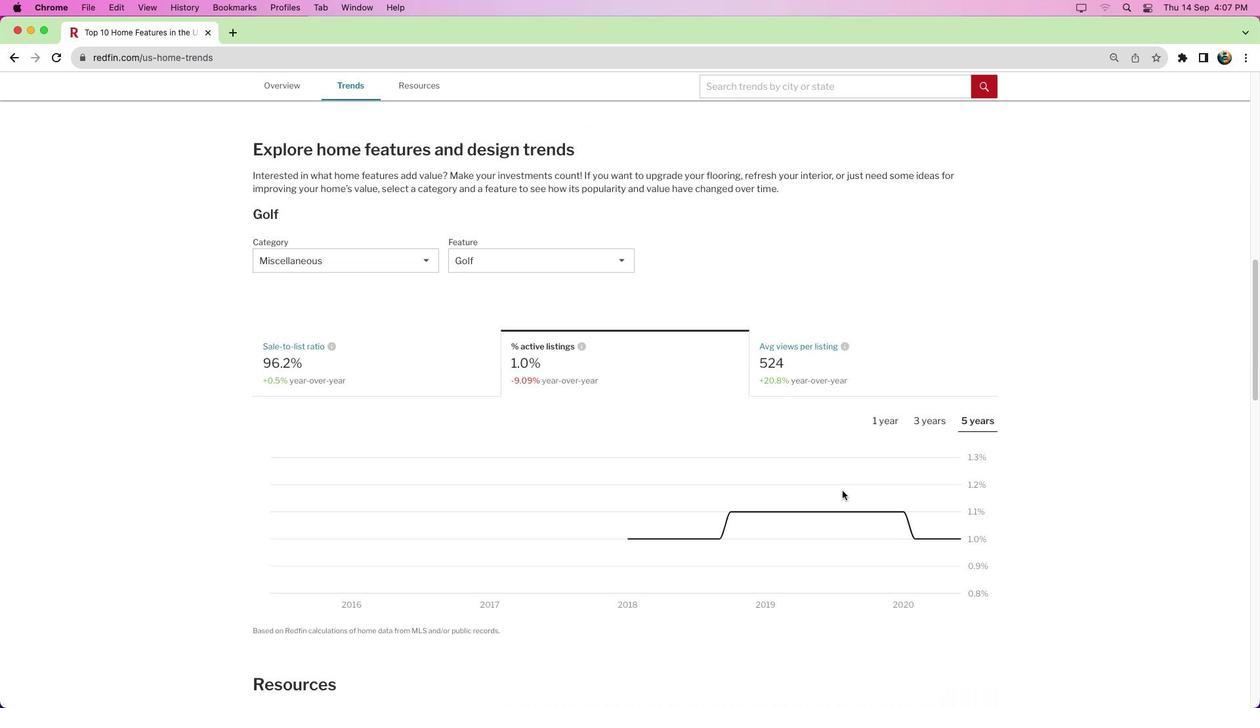 
Action: Mouse scrolled (886, 490) with delta (-53, 120)
Screenshot: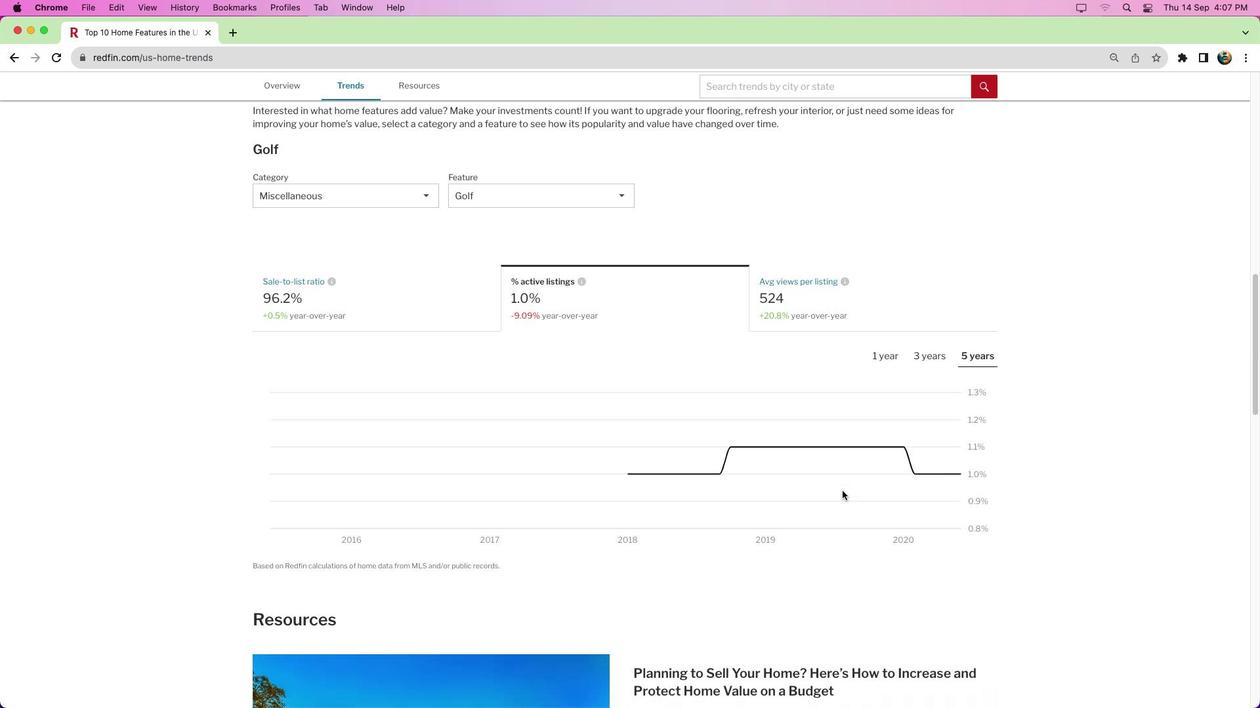 
Action: Mouse moved to (906, 433)
Screenshot: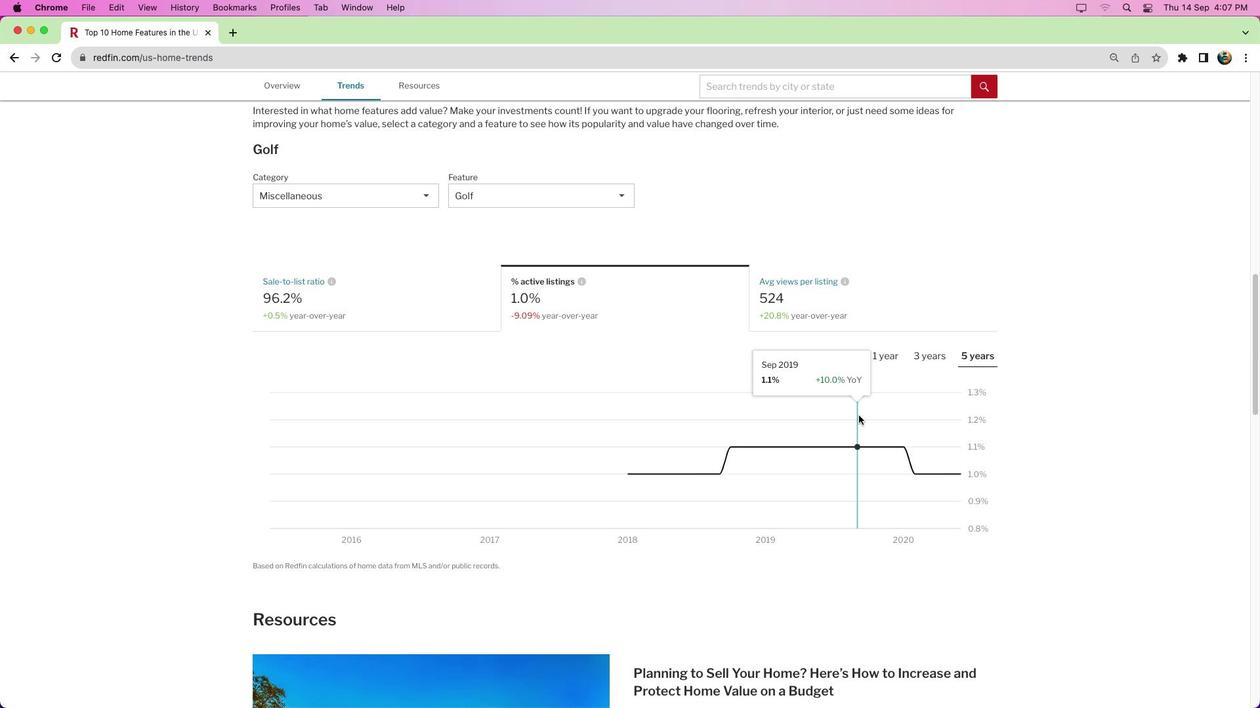 
